 Task: In the Company bain.com, schedule a meeting with title: 'Product Demo and Service Presentation', Select date: '27 September, 2023', select start time: 10:00:AM. Add location in person New York with meeting description: Kindly join this meeting to understand Product Demo and Service Presentation. Add attendees from company's contact and save.. Logged in from softage.1@softage.net
Action: Mouse moved to (82, 51)
Screenshot: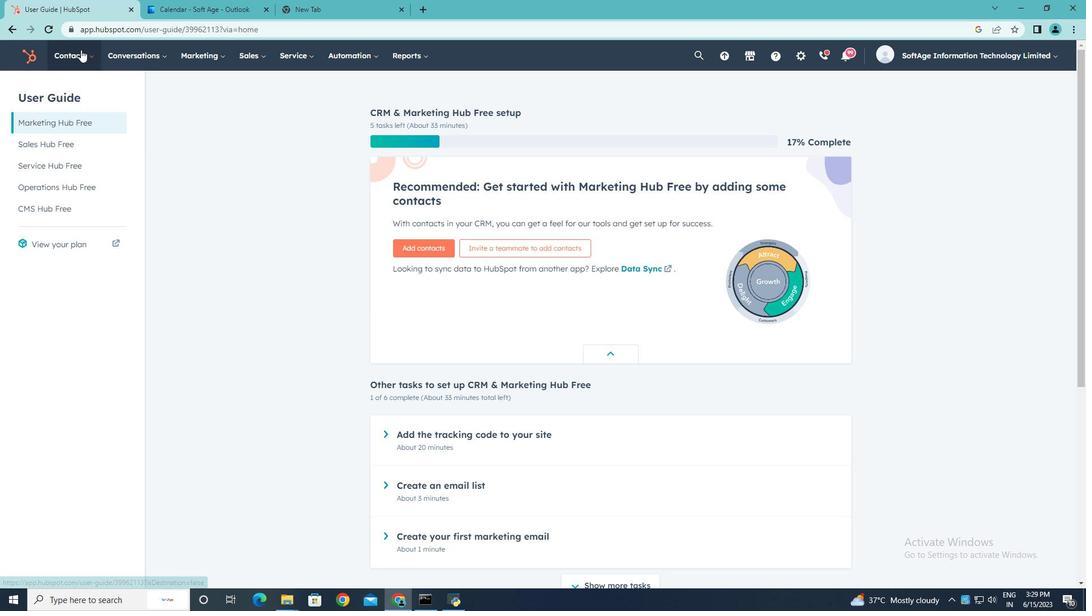 
Action: Mouse pressed left at (82, 51)
Screenshot: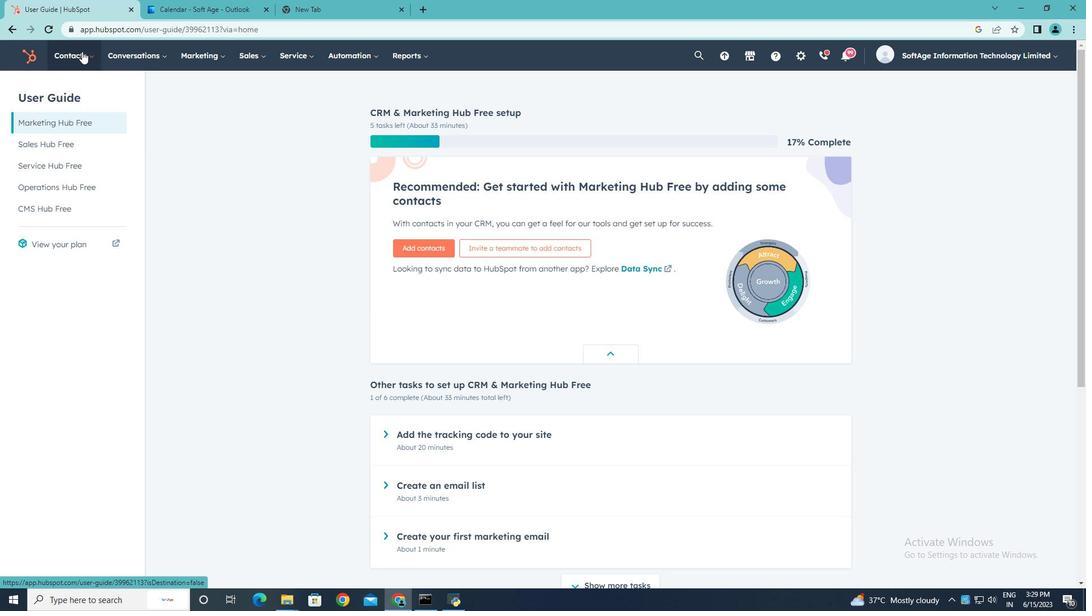 
Action: Mouse moved to (79, 109)
Screenshot: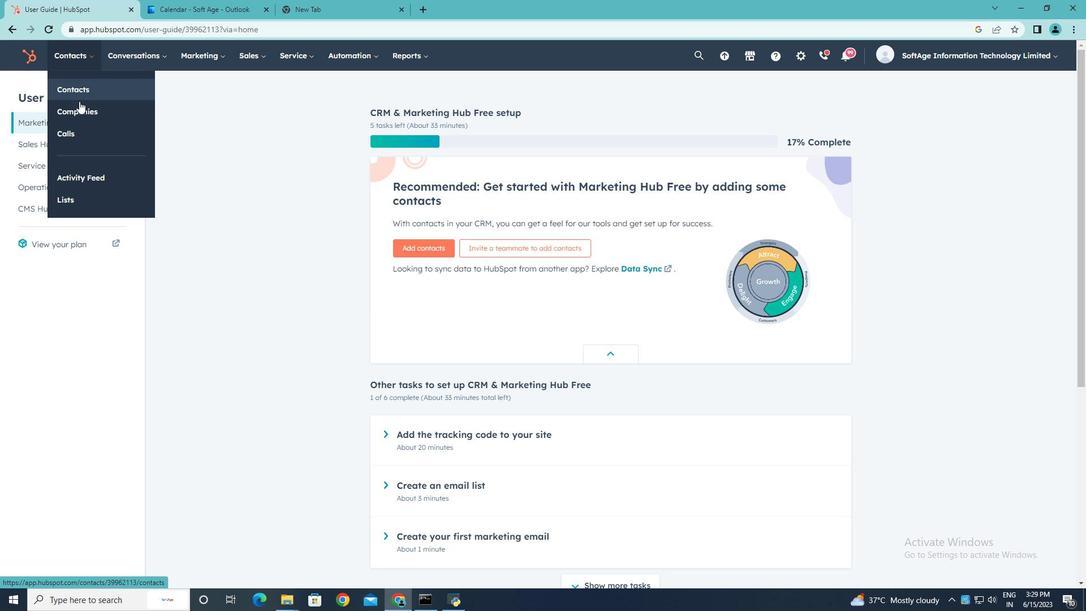 
Action: Mouse pressed left at (79, 109)
Screenshot: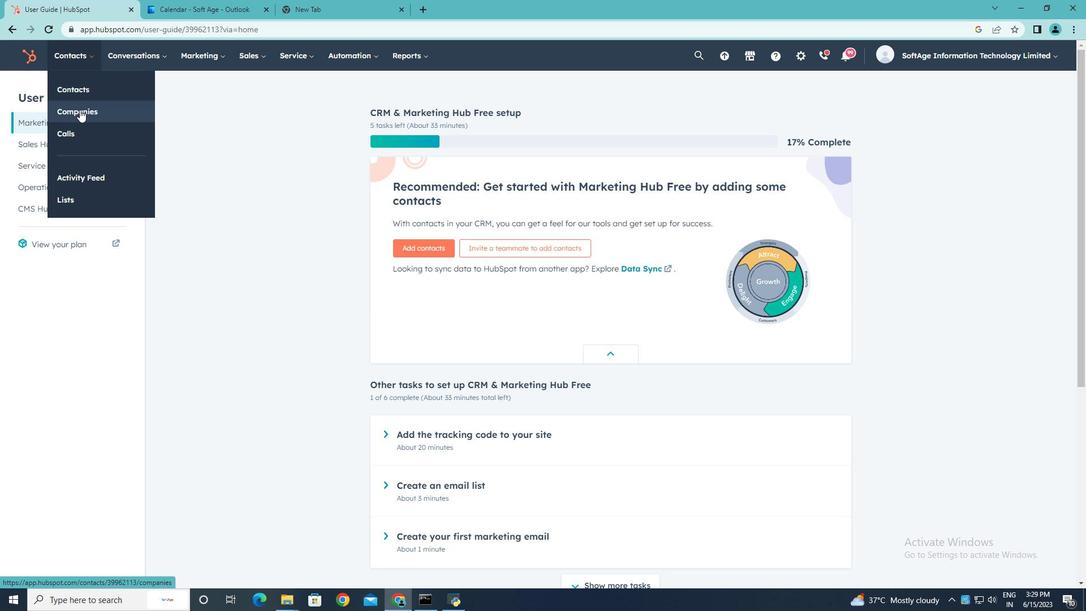 
Action: Mouse moved to (76, 184)
Screenshot: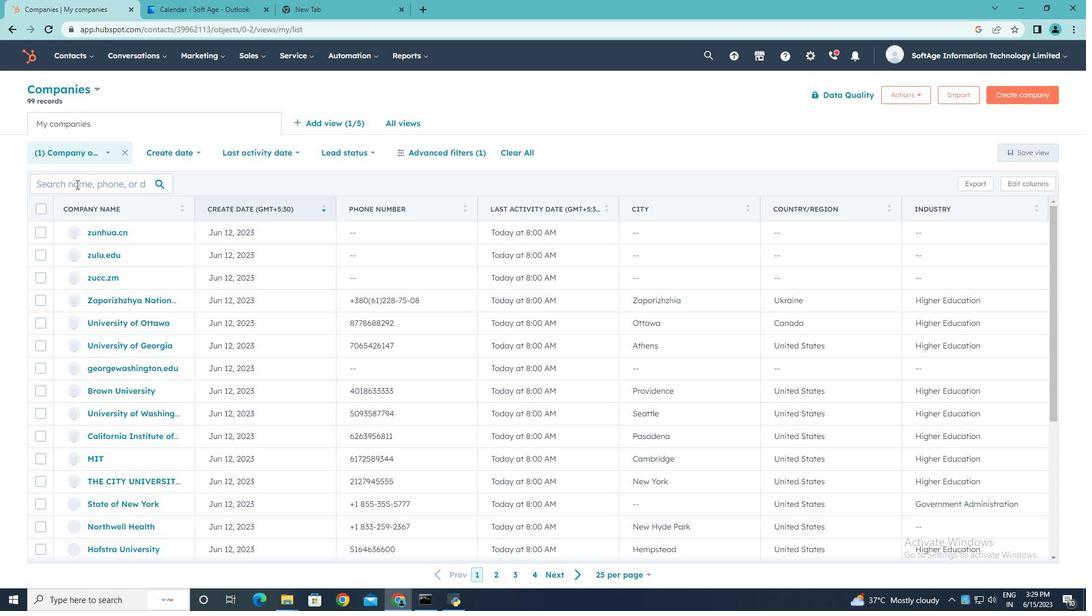 
Action: Mouse pressed left at (76, 184)
Screenshot: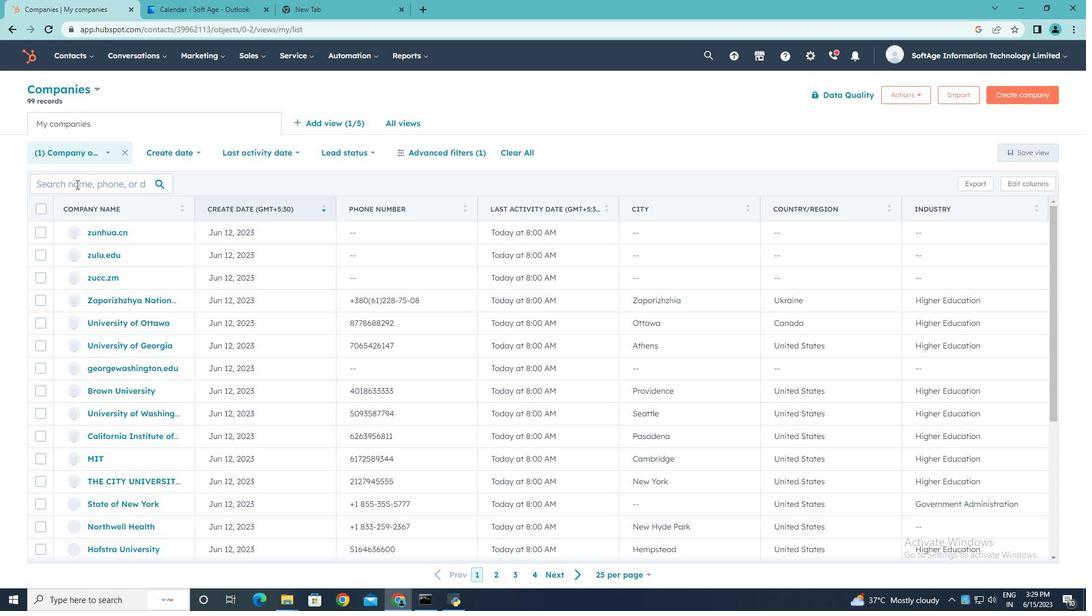 
Action: Key pressed <Key.shift>Bain.com
Screenshot: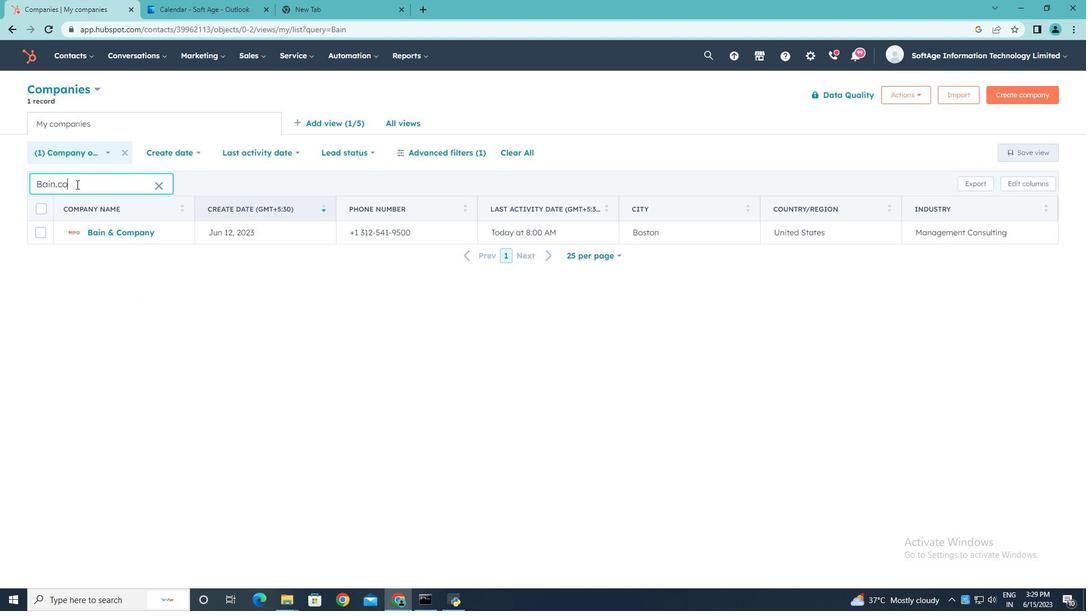 
Action: Mouse moved to (97, 231)
Screenshot: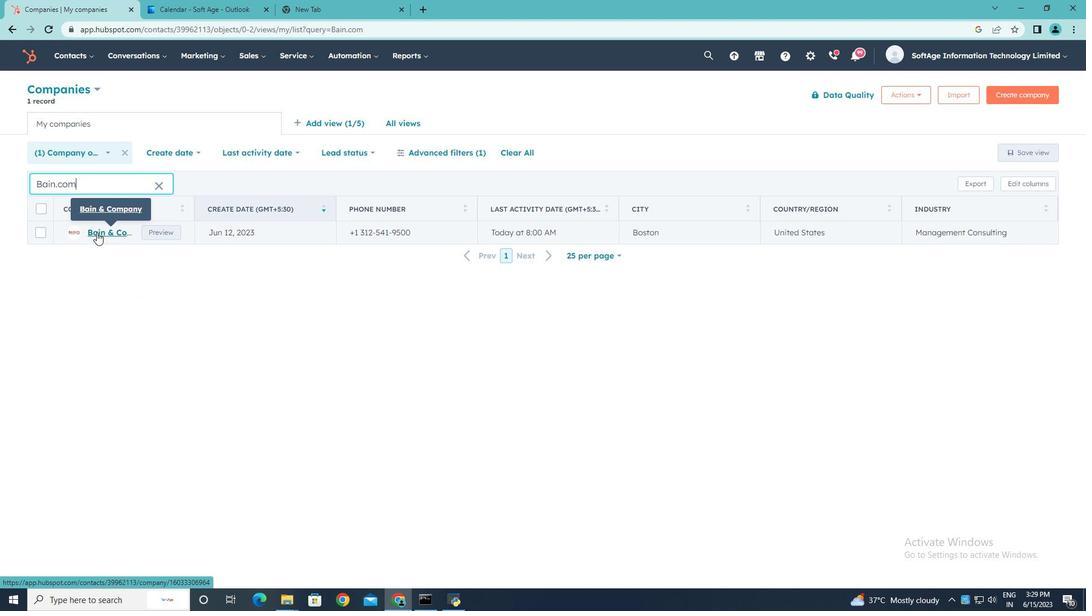 
Action: Mouse pressed left at (97, 231)
Screenshot: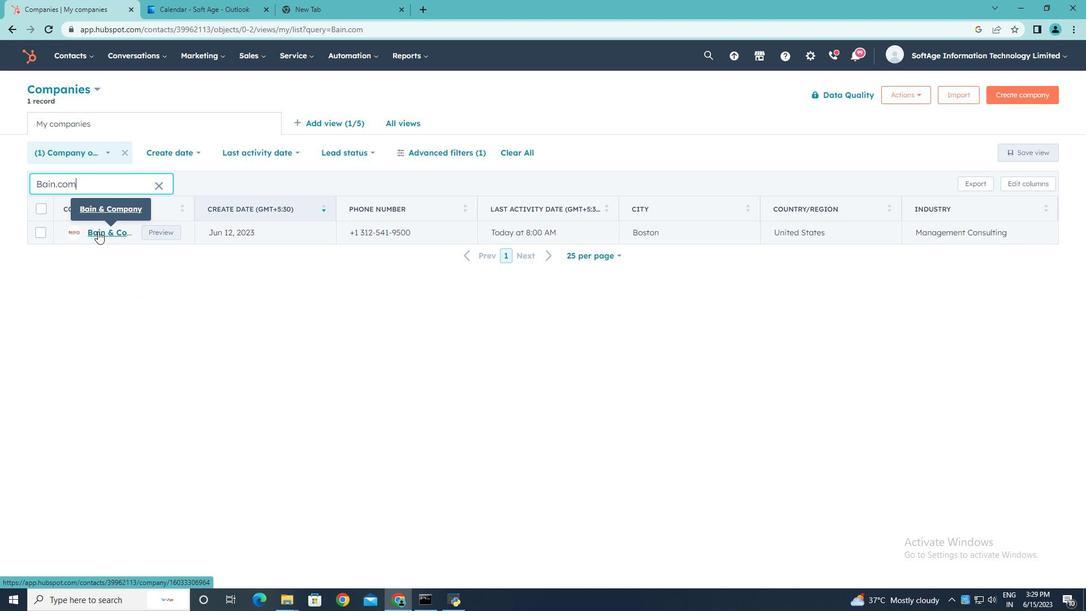 
Action: Mouse moved to (185, 187)
Screenshot: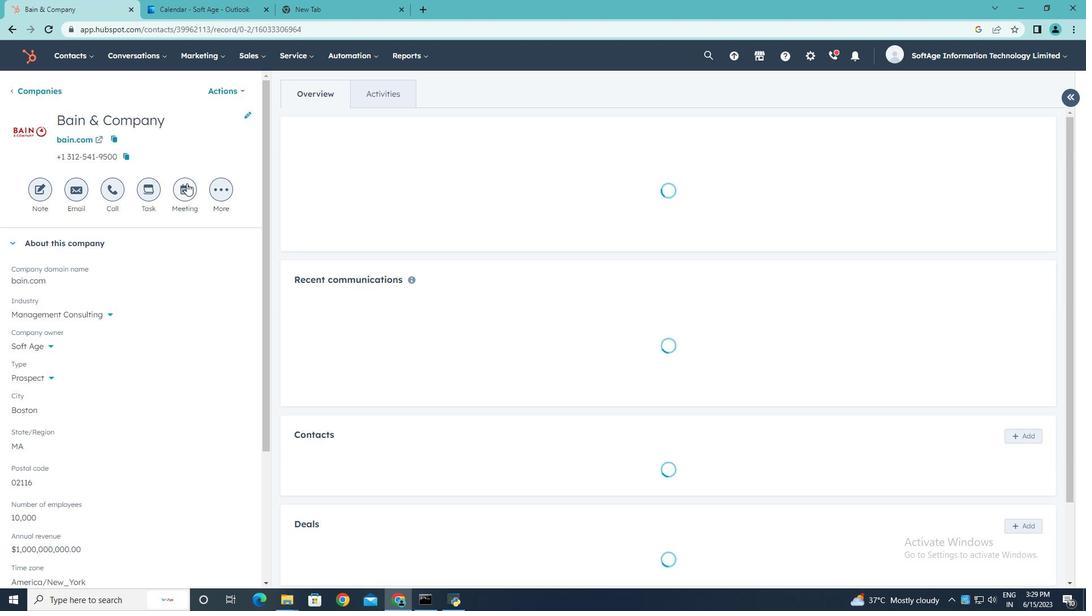 
Action: Mouse pressed left at (185, 187)
Screenshot: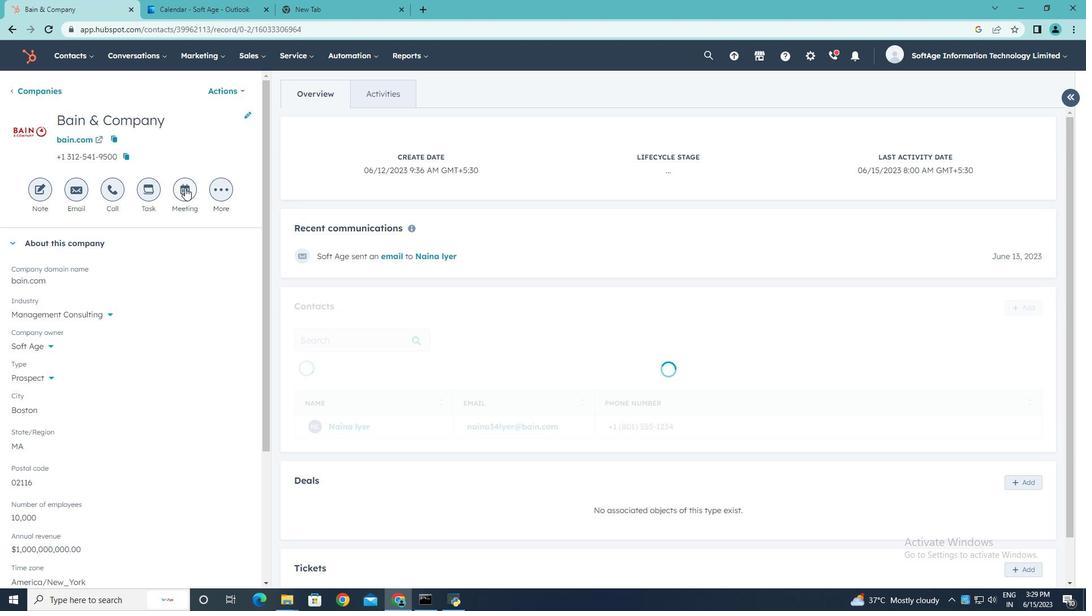 
Action: Key pressed <Key.shift><Key.shift><Key.shift><Key.shift><Key.shift><Key.shift><Key.shift><Key.shift><Key.shift><Key.shift><Key.shift><Key.shift><Key.shift><Key.shift><Key.shift><Key.shift><Key.shift><Key.shift><Key.shift><Key.shift><Key.shift><Key.shift><Key.shift><Key.shift><Key.shift><Key.shift><Key.shift><Key.shift><Key.shift><Key.shift><Key.shift><Key.shift><Key.shift><Key.shift><Key.shift><Key.shift><Key.shift><Key.shift><Key.shift>Product<Key.space><Key.shift><Key.shift><Key.shift>Demo<Key.space>ansd<Key.backspace><Key.backspace>d<Key.space><Key.shift>Service<Key.space><Key.shift>Presentation.
Screenshot: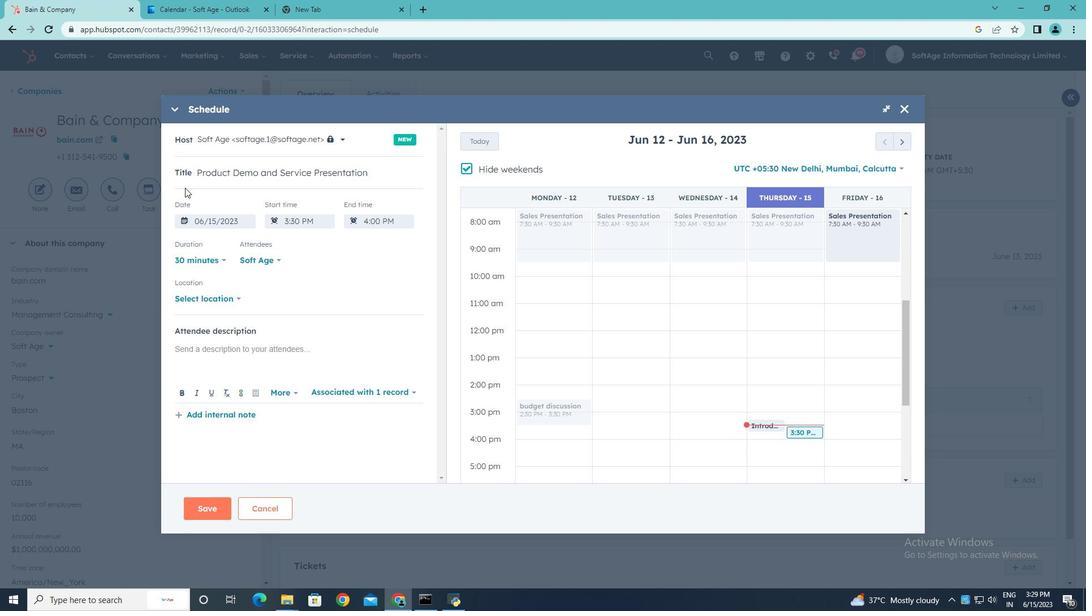 
Action: Mouse moved to (466, 168)
Screenshot: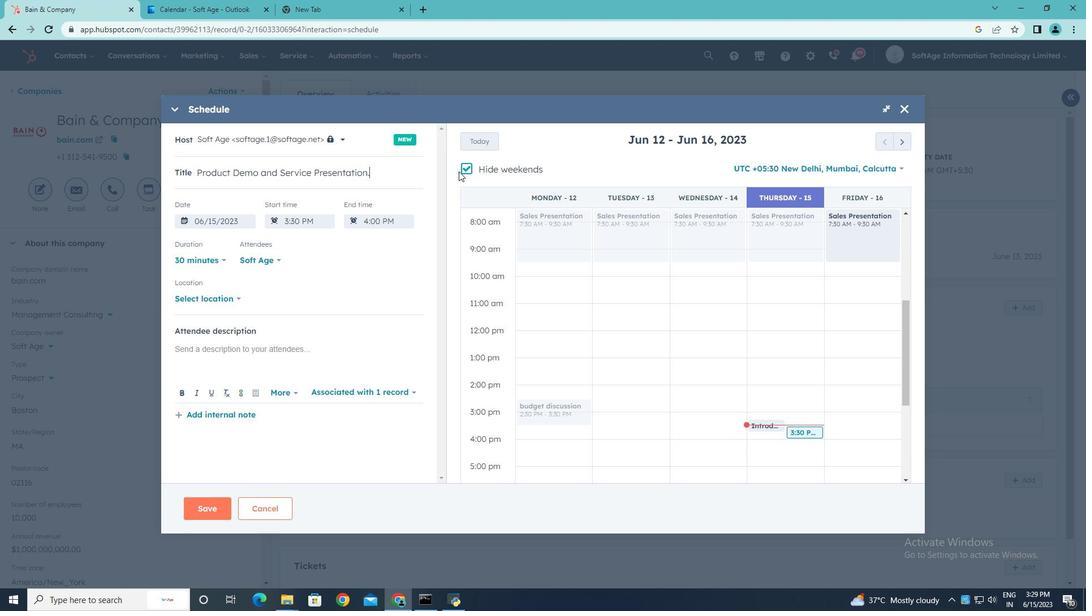 
Action: Mouse pressed left at (466, 168)
Screenshot: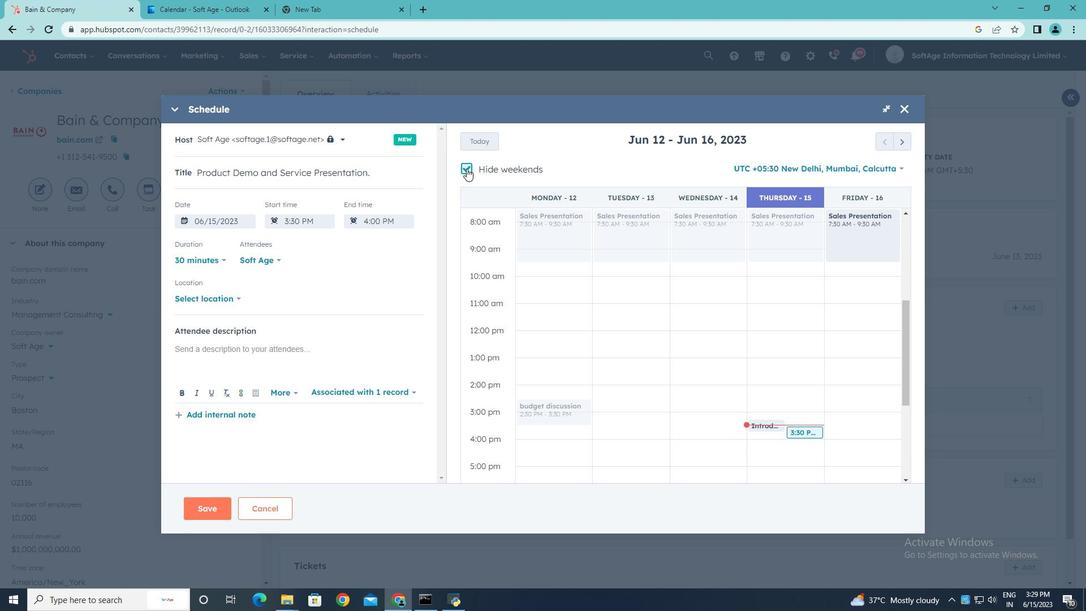 
Action: Mouse moved to (905, 143)
Screenshot: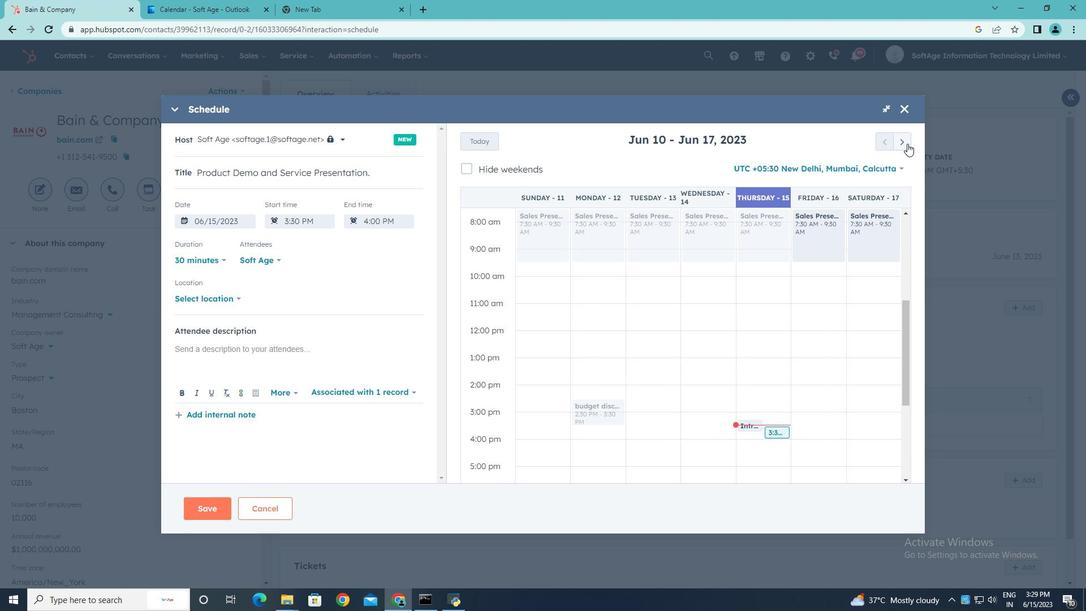 
Action: Mouse pressed left at (905, 143)
Screenshot: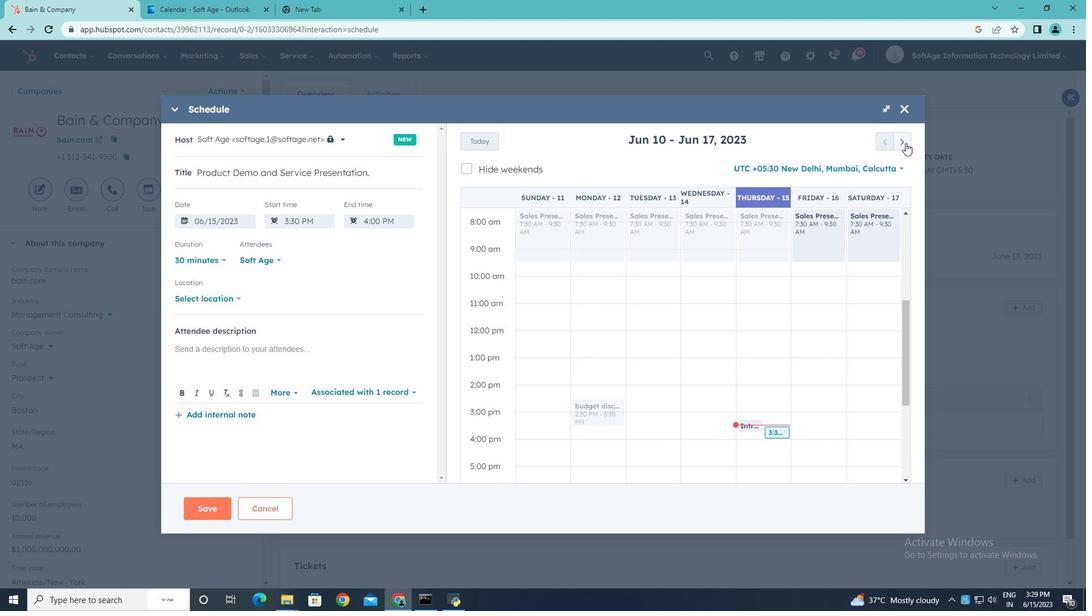
Action: Mouse pressed left at (905, 143)
Screenshot: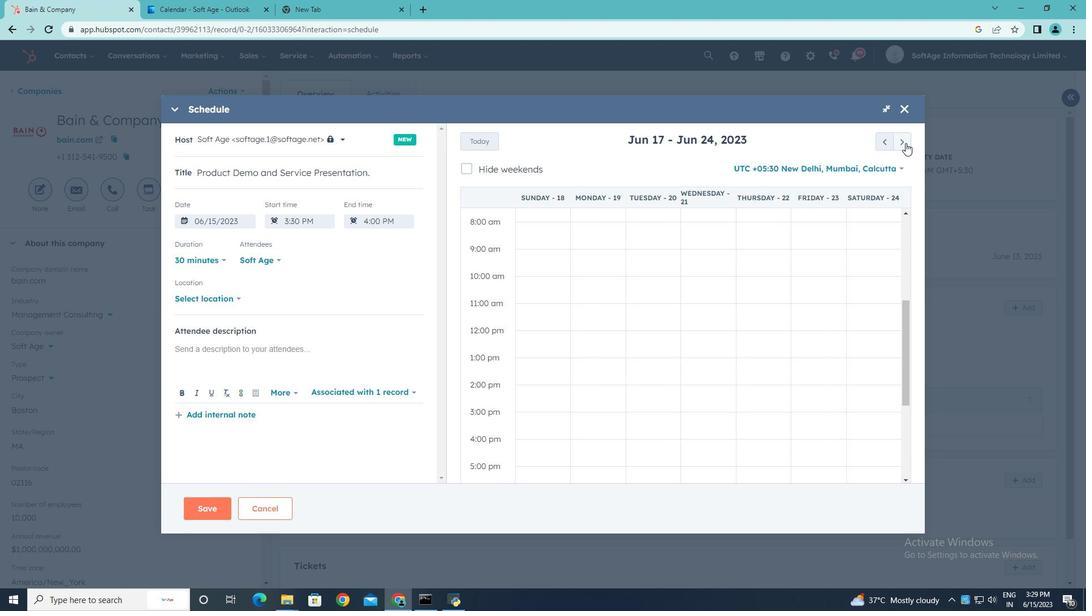 
Action: Mouse pressed left at (905, 143)
Screenshot: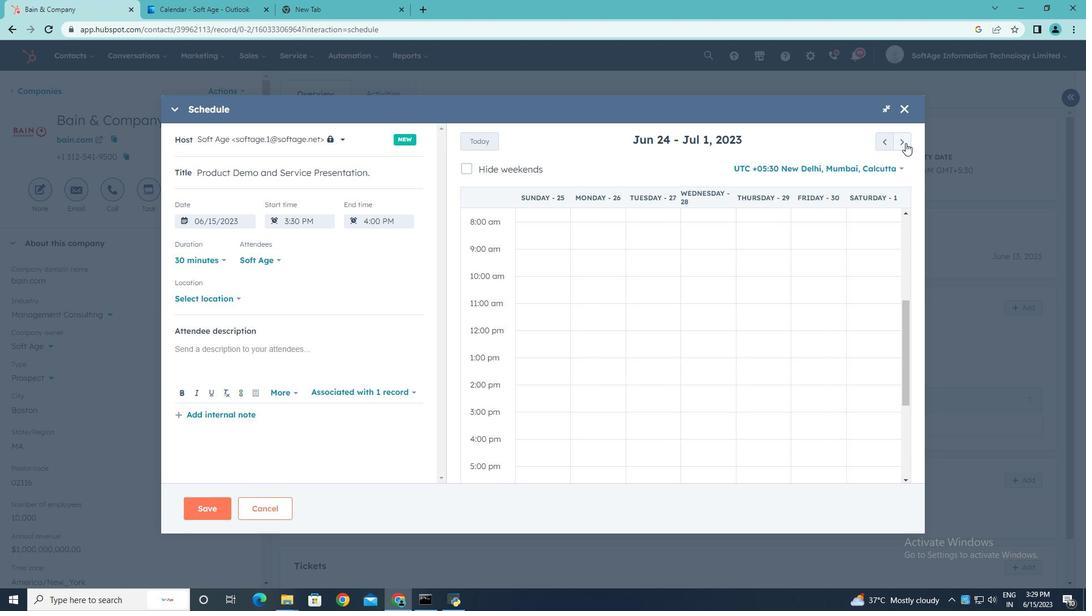 
Action: Mouse pressed left at (905, 143)
Screenshot: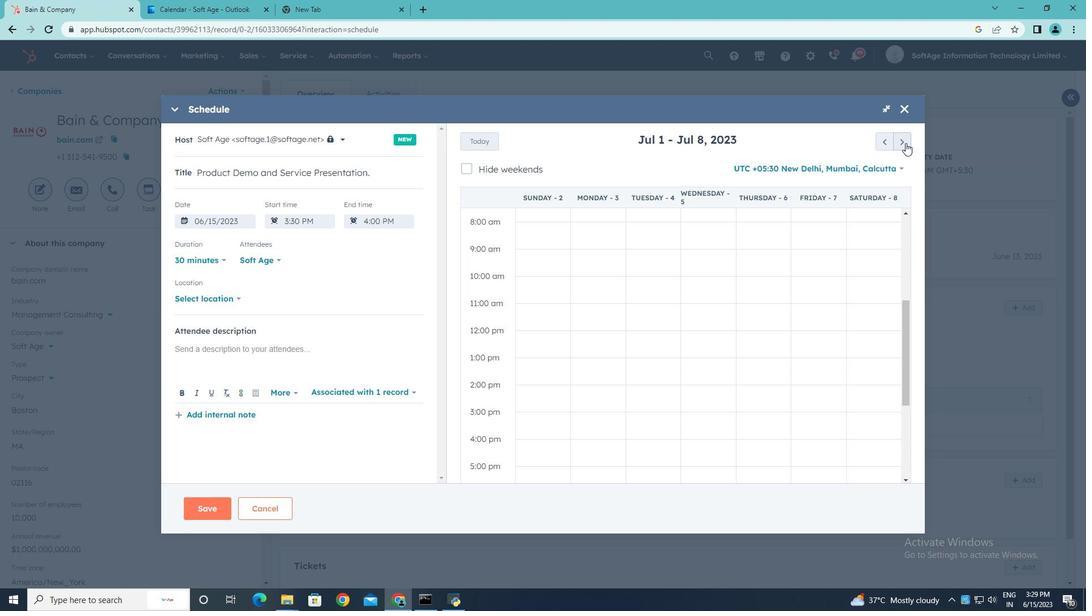 
Action: Mouse pressed left at (905, 143)
Screenshot: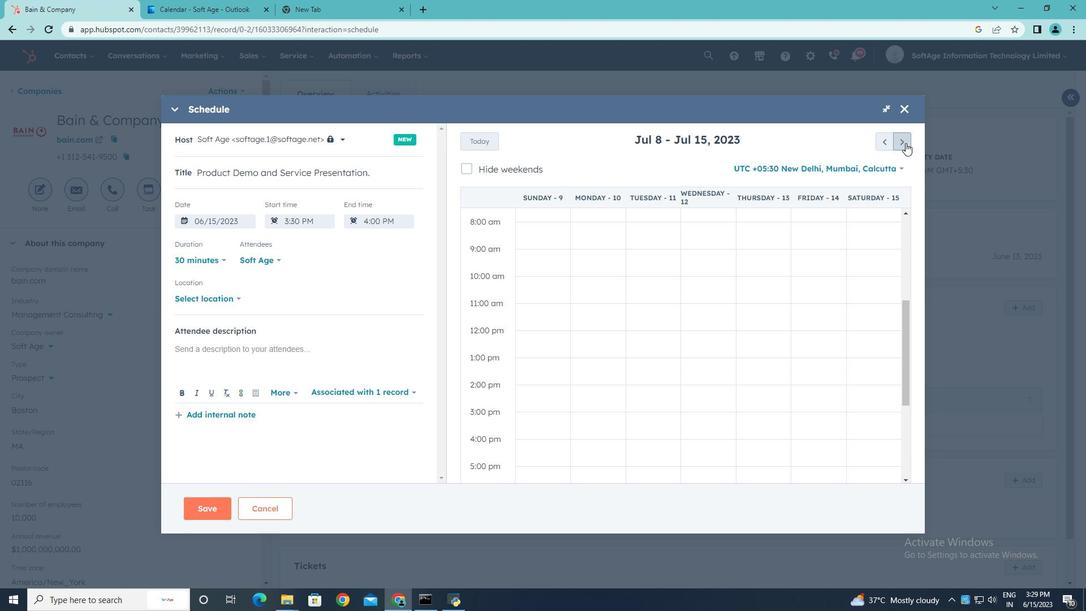 
Action: Mouse pressed left at (905, 143)
Screenshot: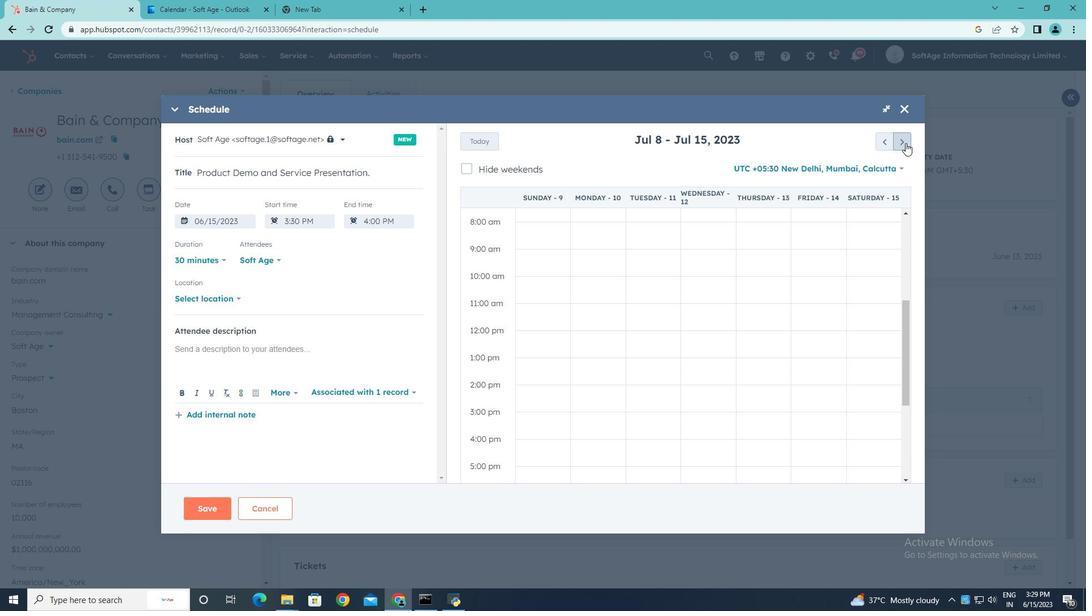 
Action: Mouse pressed left at (905, 143)
Screenshot: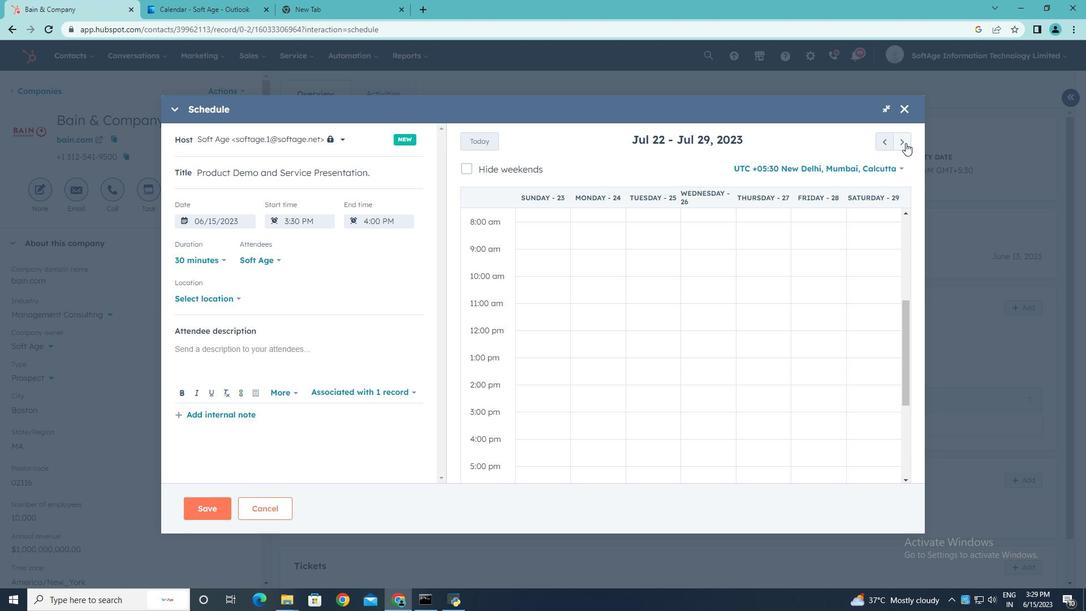 
Action: Mouse pressed left at (905, 143)
Screenshot: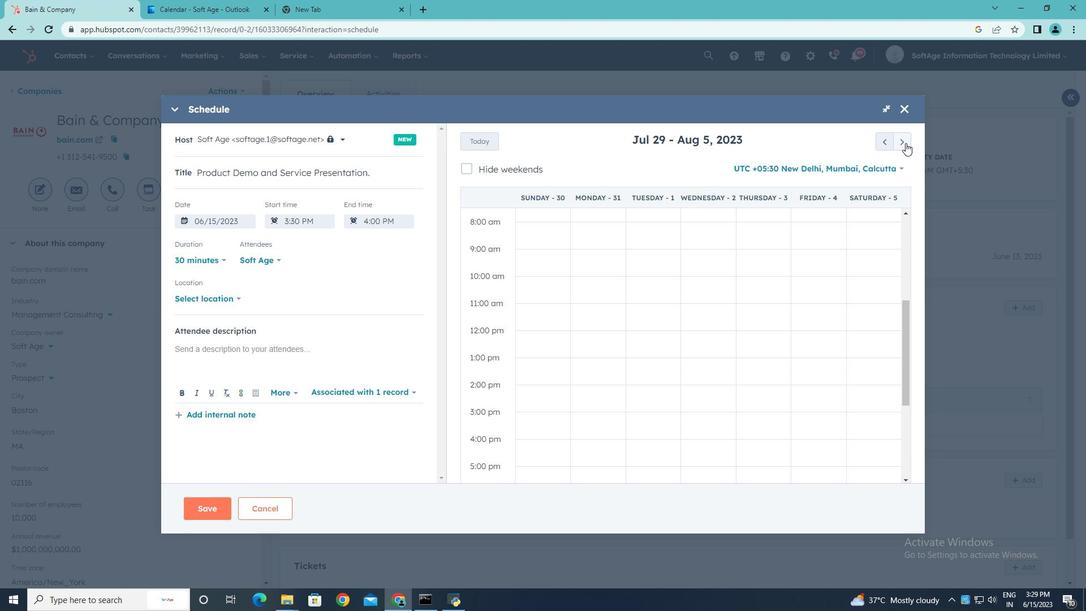 
Action: Mouse pressed left at (905, 143)
Screenshot: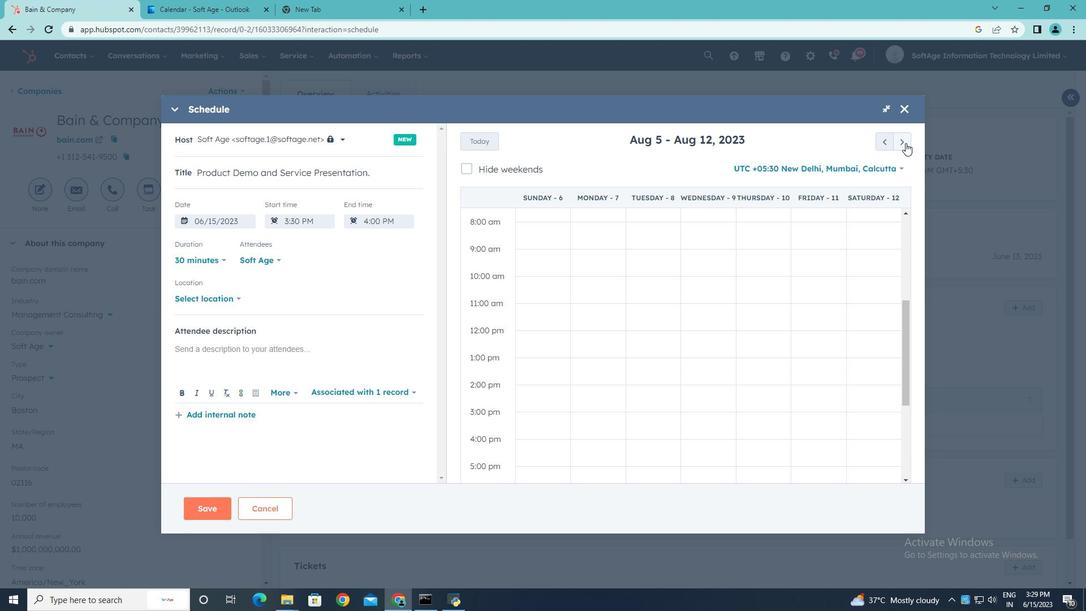 
Action: Mouse pressed left at (905, 143)
Screenshot: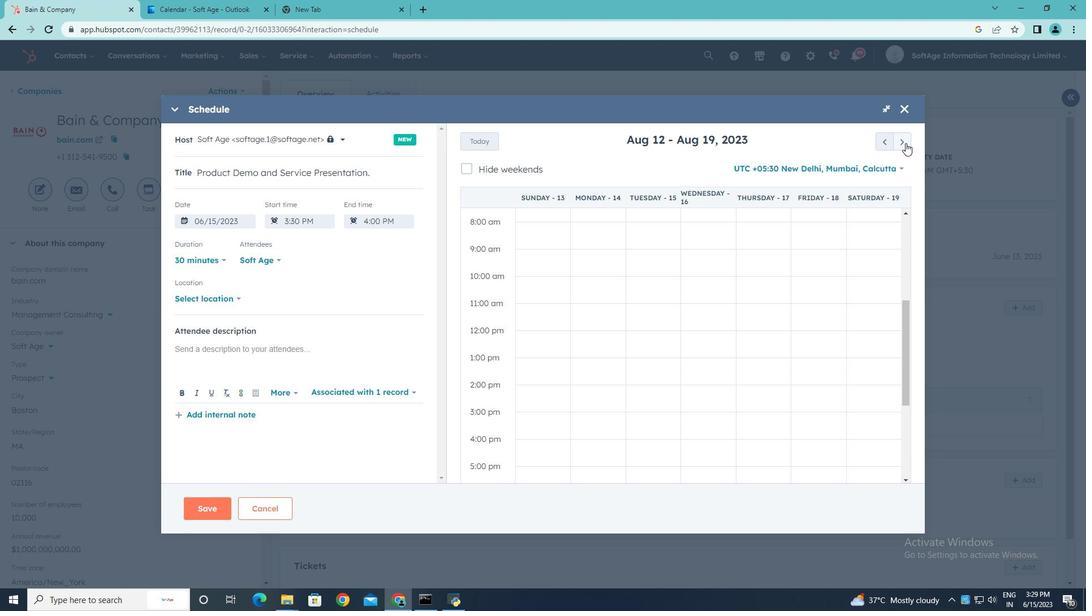 
Action: Mouse pressed left at (905, 143)
Screenshot: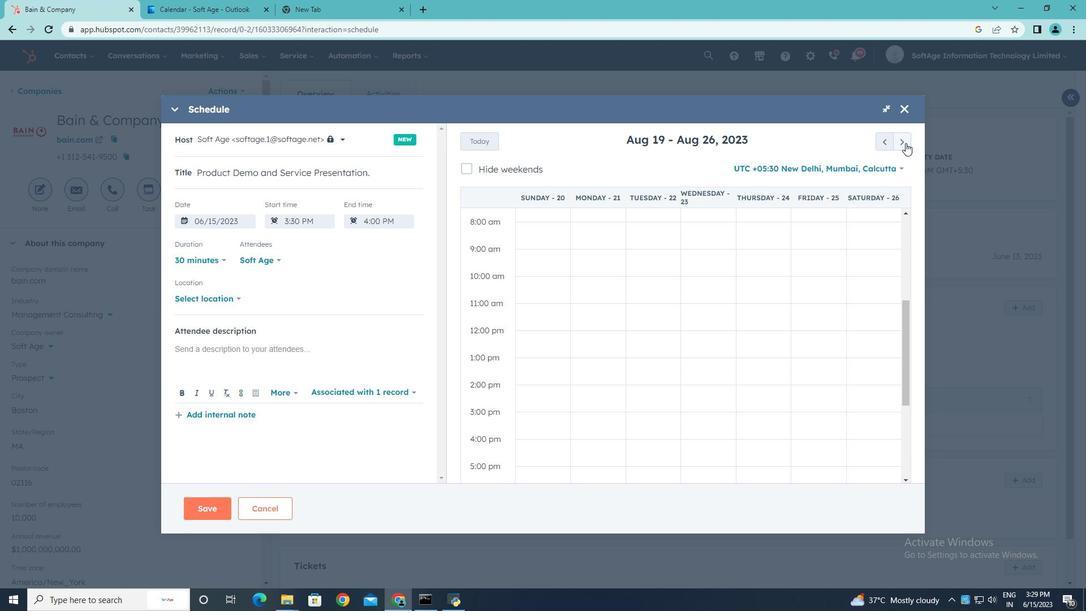 
Action: Mouse pressed left at (905, 143)
Screenshot: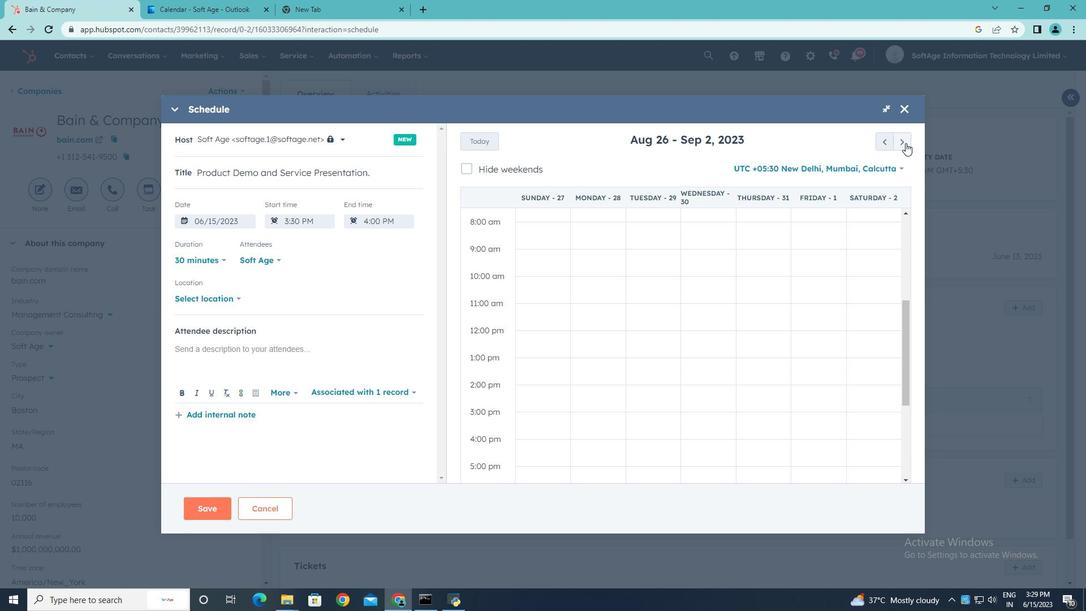 
Action: Mouse pressed left at (905, 143)
Screenshot: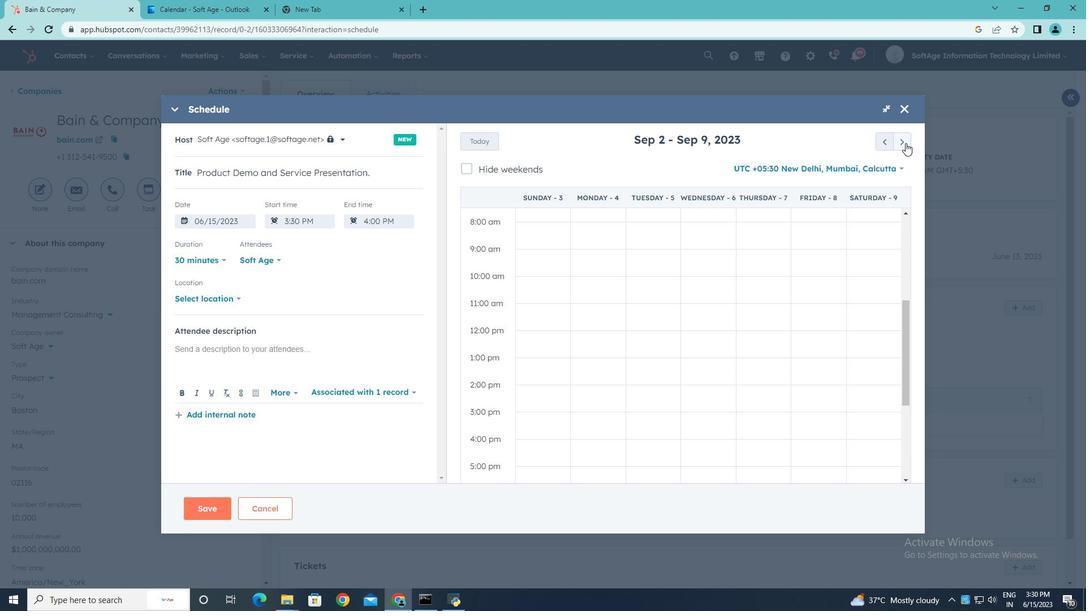 
Action: Mouse pressed left at (905, 143)
Screenshot: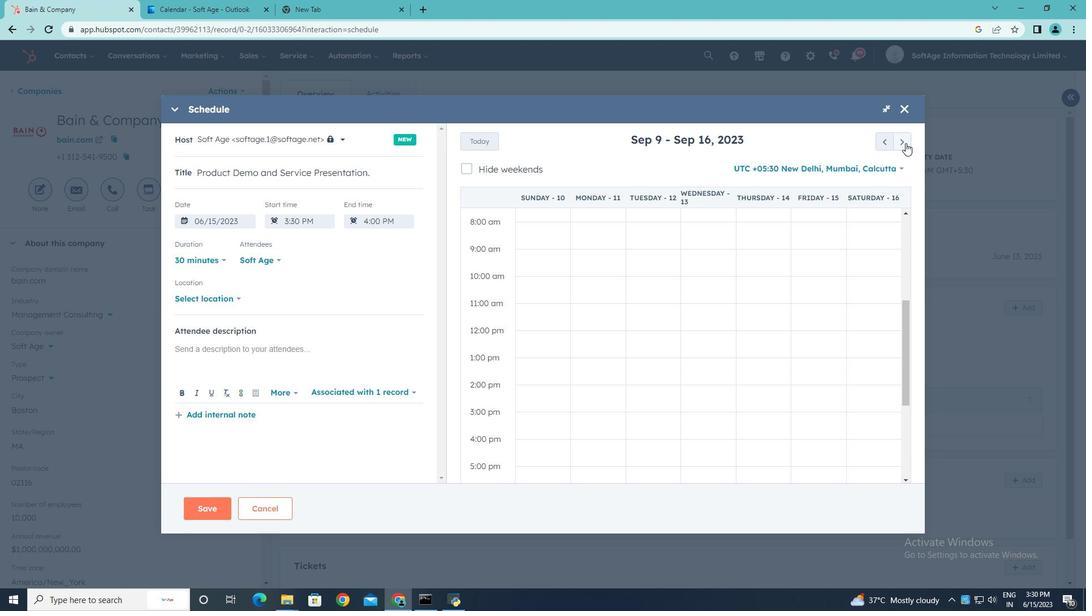 
Action: Mouse pressed left at (905, 143)
Screenshot: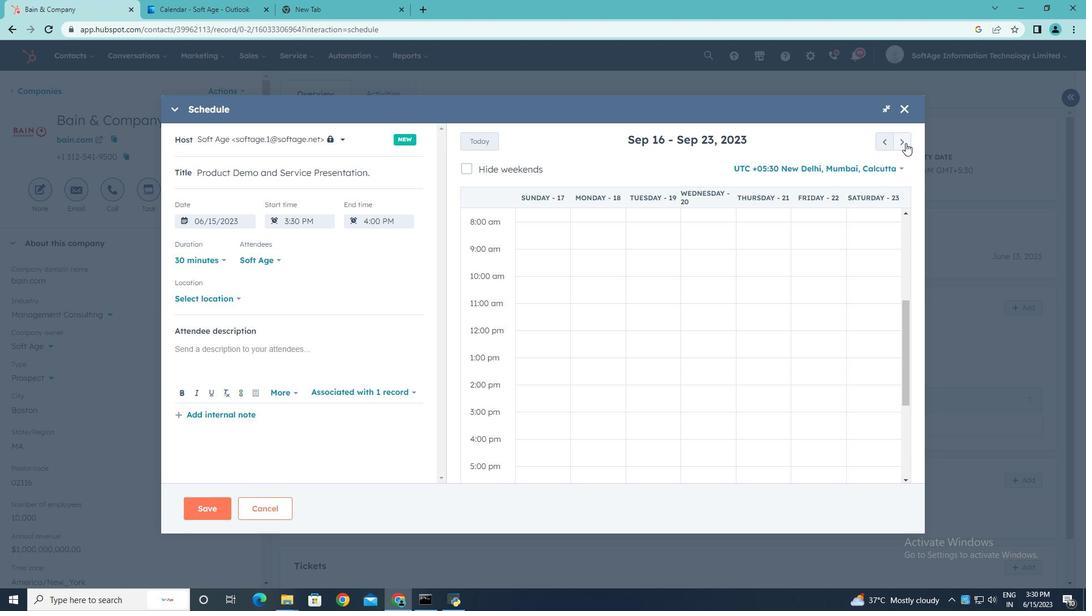 
Action: Mouse moved to (692, 279)
Screenshot: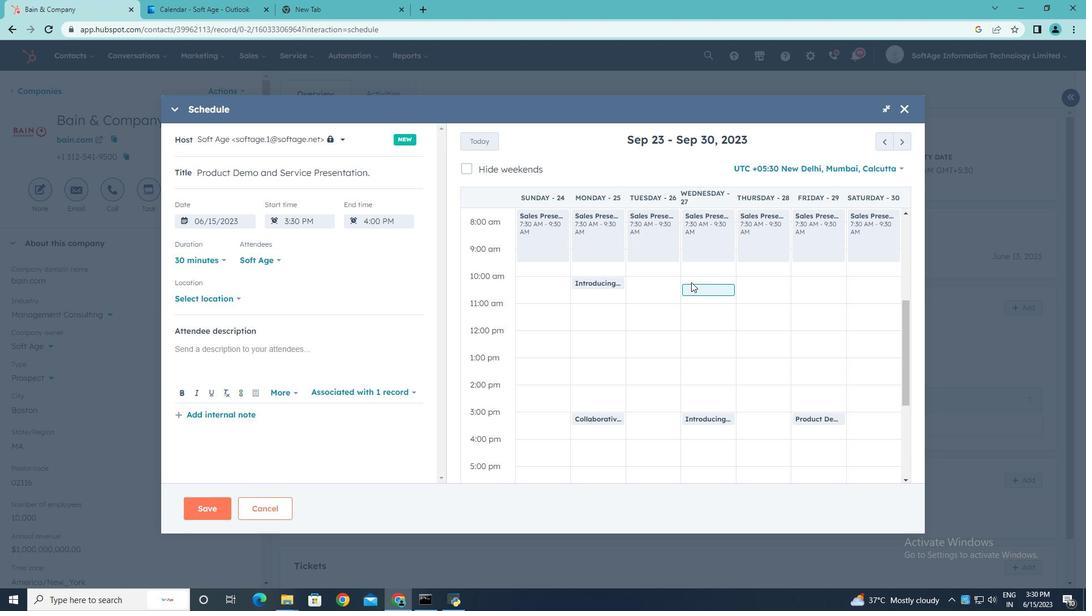 
Action: Mouse pressed left at (692, 279)
Screenshot: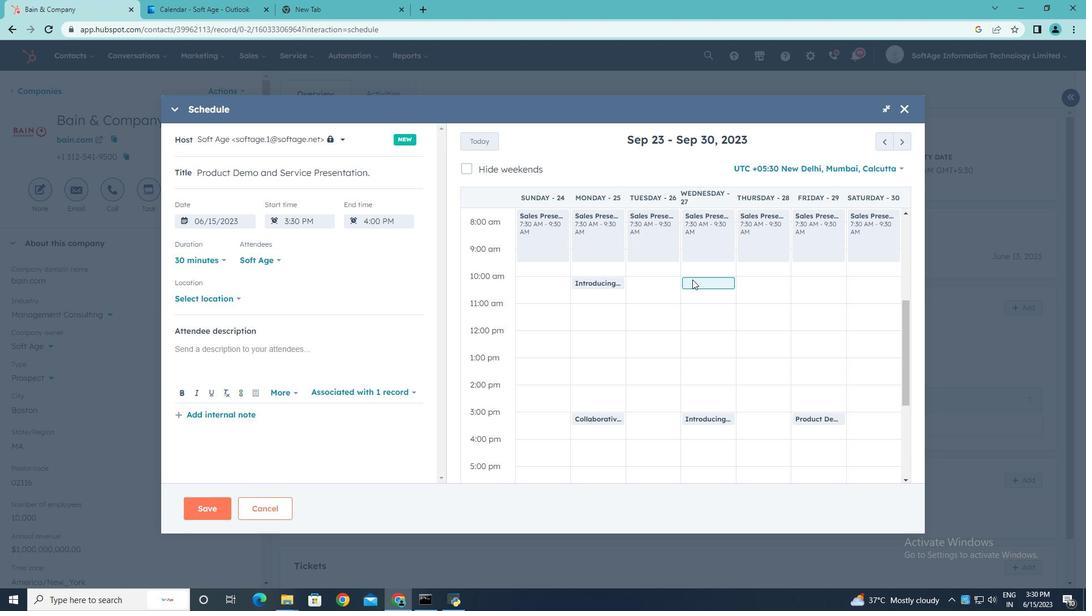 
Action: Mouse moved to (241, 298)
Screenshot: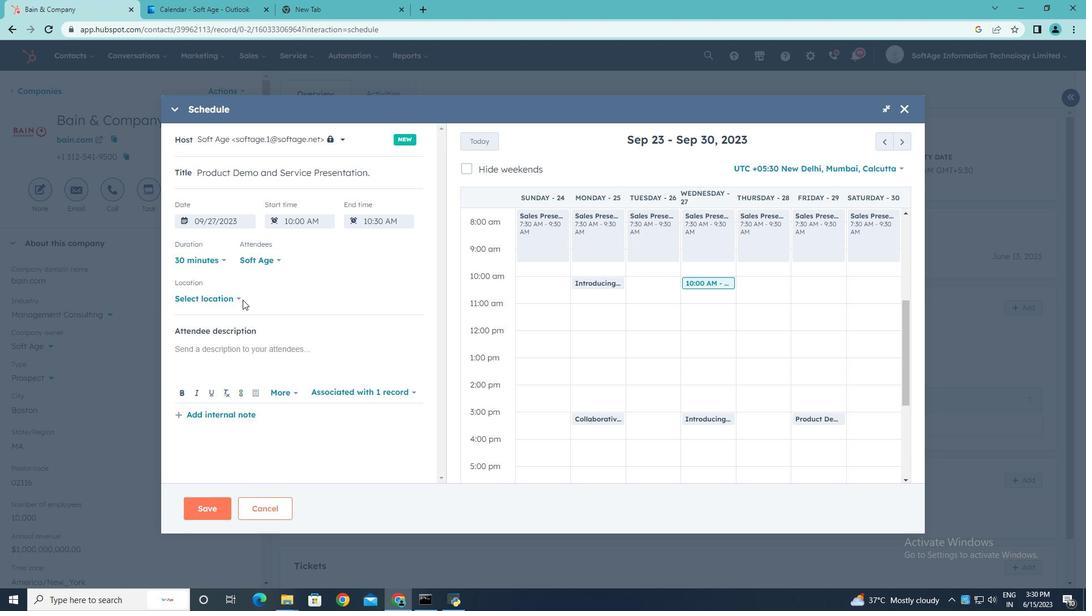 
Action: Mouse pressed left at (241, 298)
Screenshot: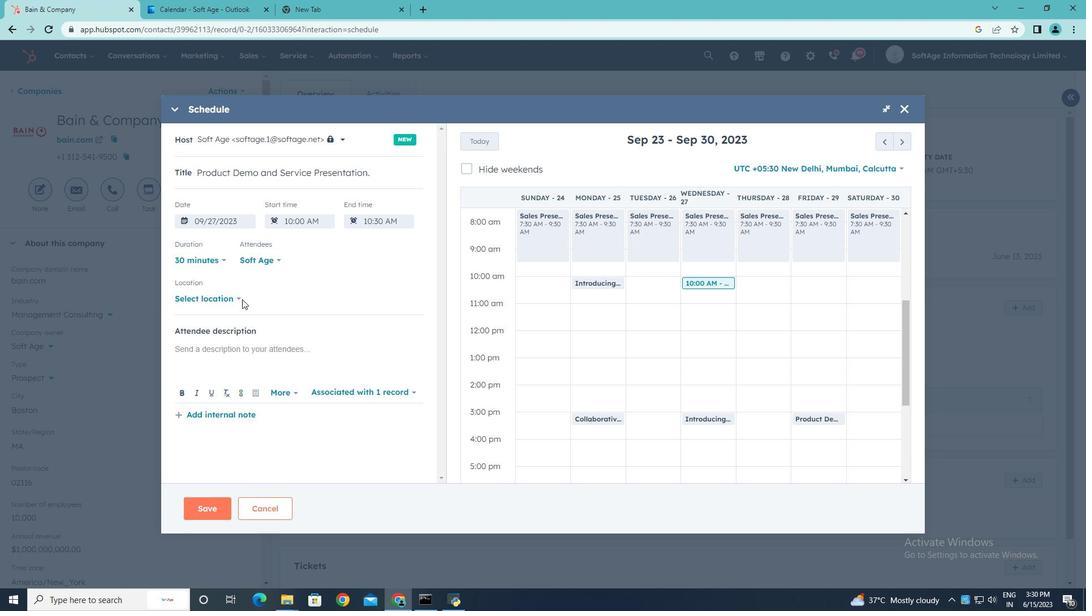 
Action: Mouse moved to (277, 294)
Screenshot: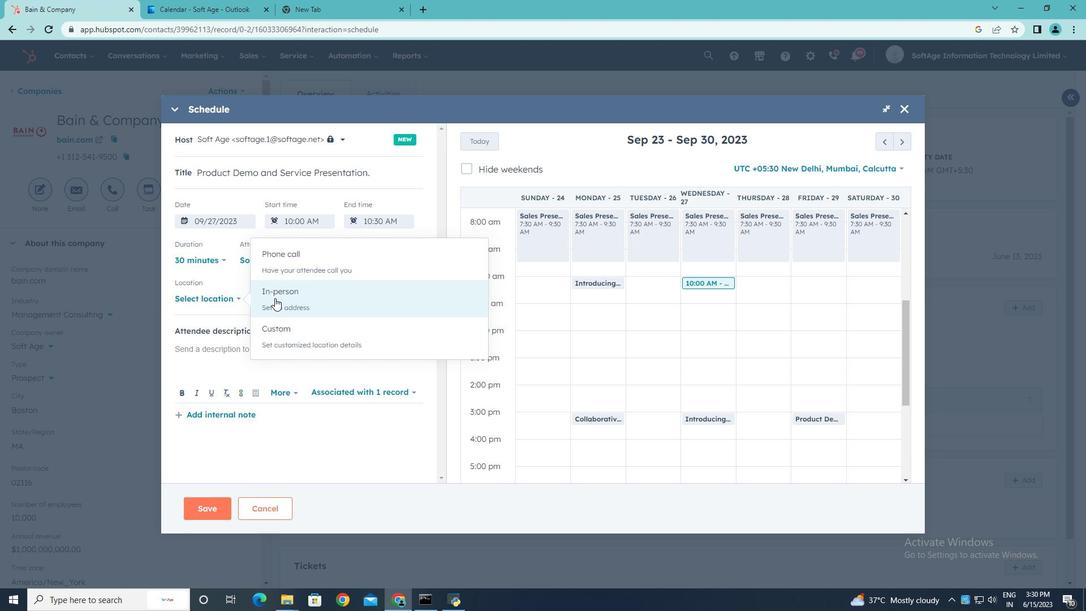 
Action: Mouse pressed left at (277, 294)
Screenshot: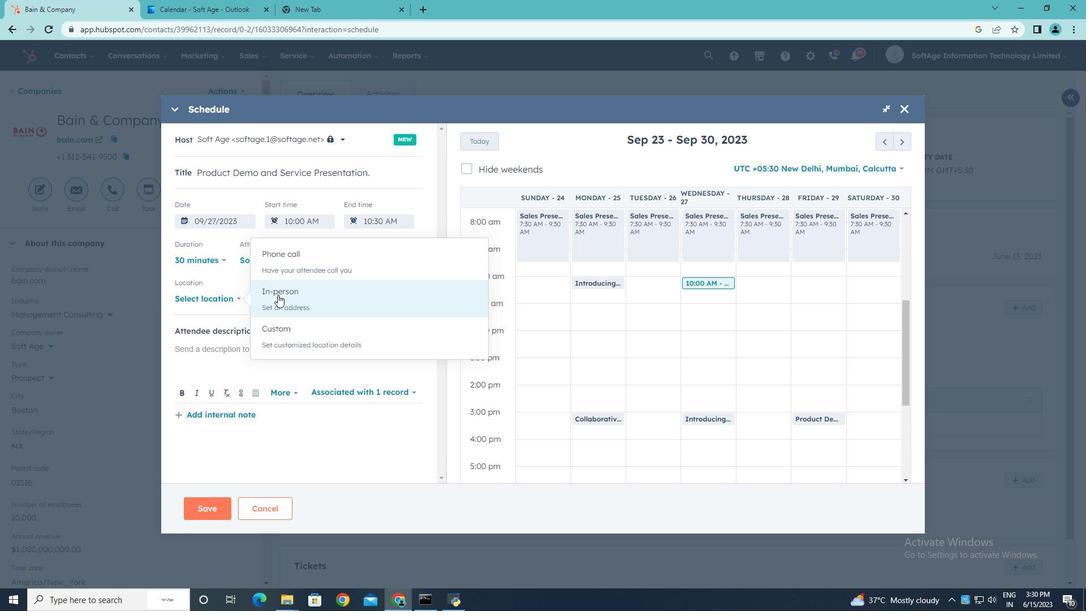 
Action: Mouse pressed left at (277, 294)
Screenshot: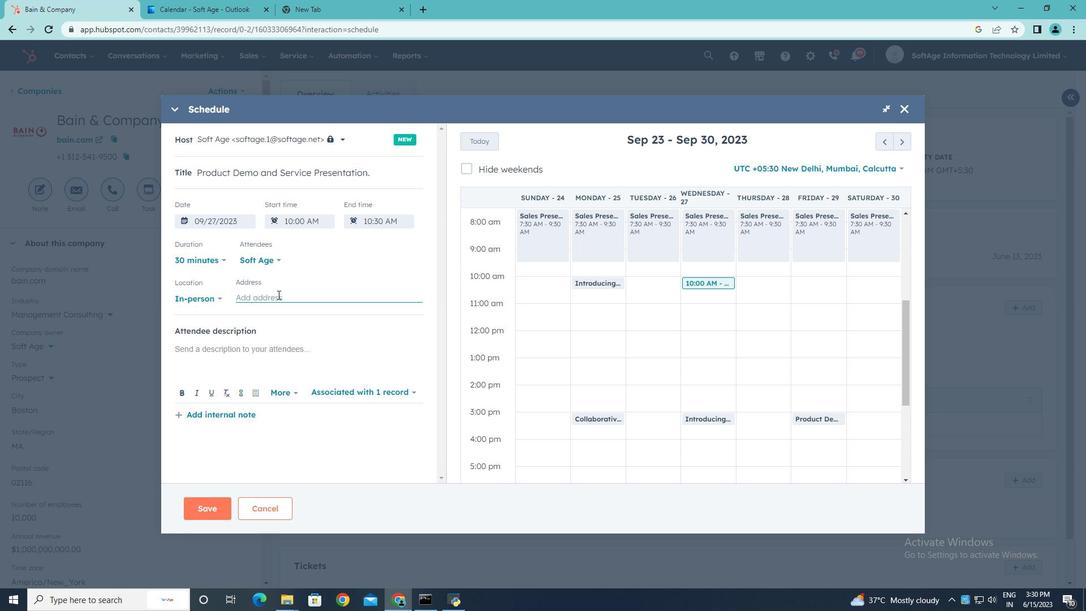 
Action: Key pressed <Key.shift>New<Key.space><Key.shift>York
Screenshot: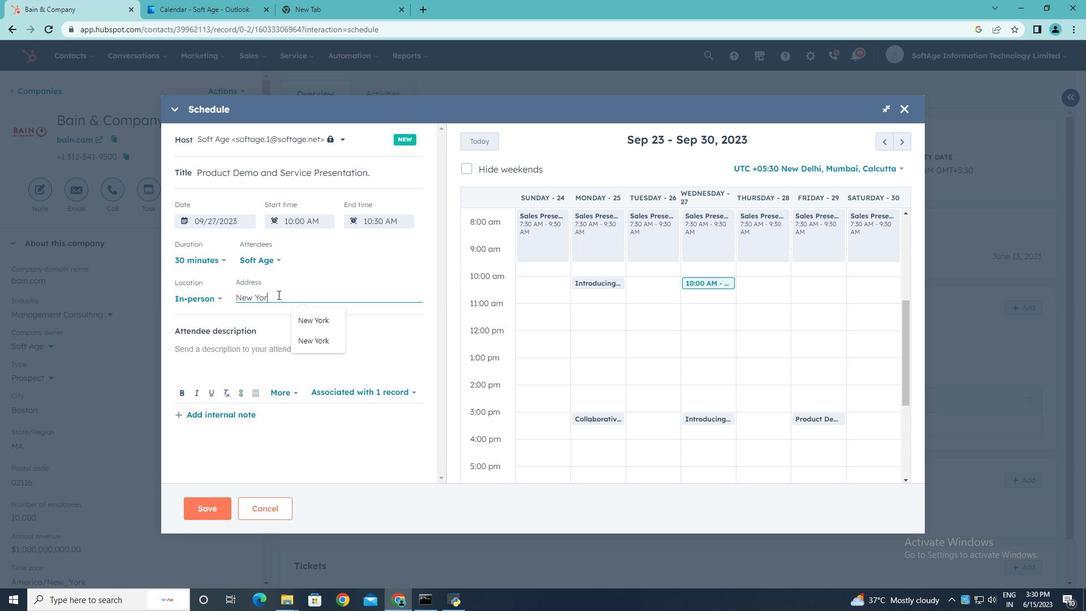 
Action: Mouse moved to (225, 352)
Screenshot: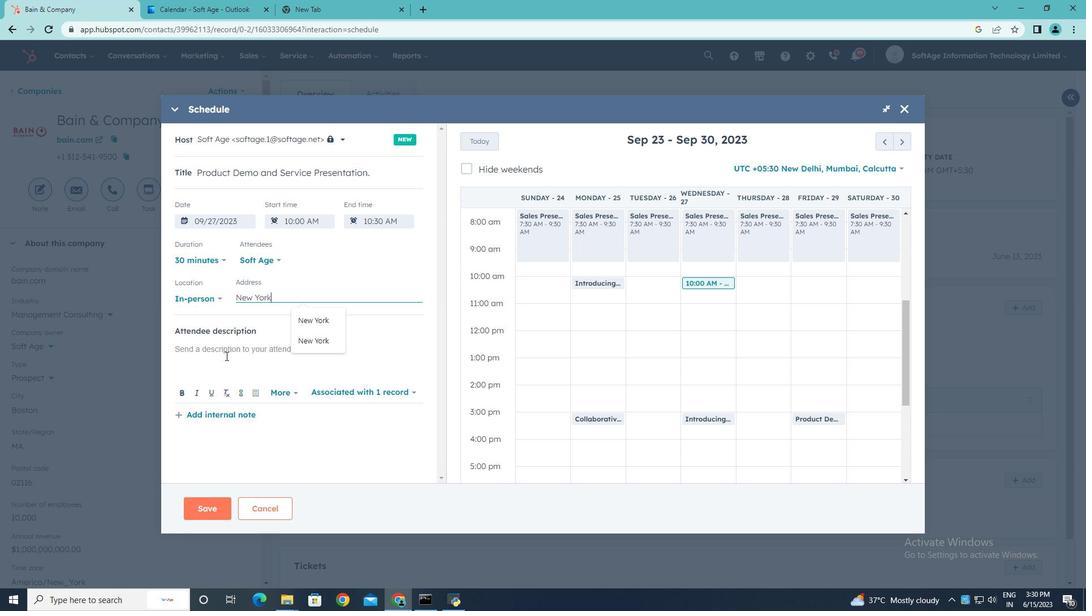 
Action: Mouse pressed left at (225, 352)
Screenshot: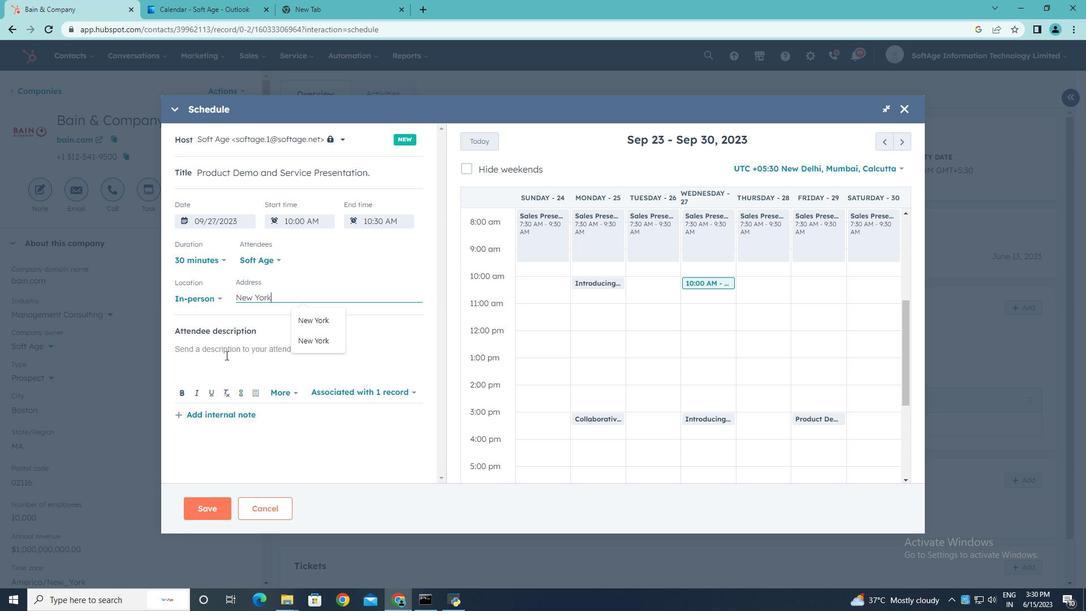 
Action: Key pressed <Key.shift>Kindly<Key.space>join<Key.space>this<Key.space>meeting<Key.space>to<Key.space><Key.shift>understand<Key.space><Key.shift>Product<Key.space><Key.shift>Demo<Key.space>and<Key.space><Key.shift>Service<Key.space><Key.shift>Presentation.
Screenshot: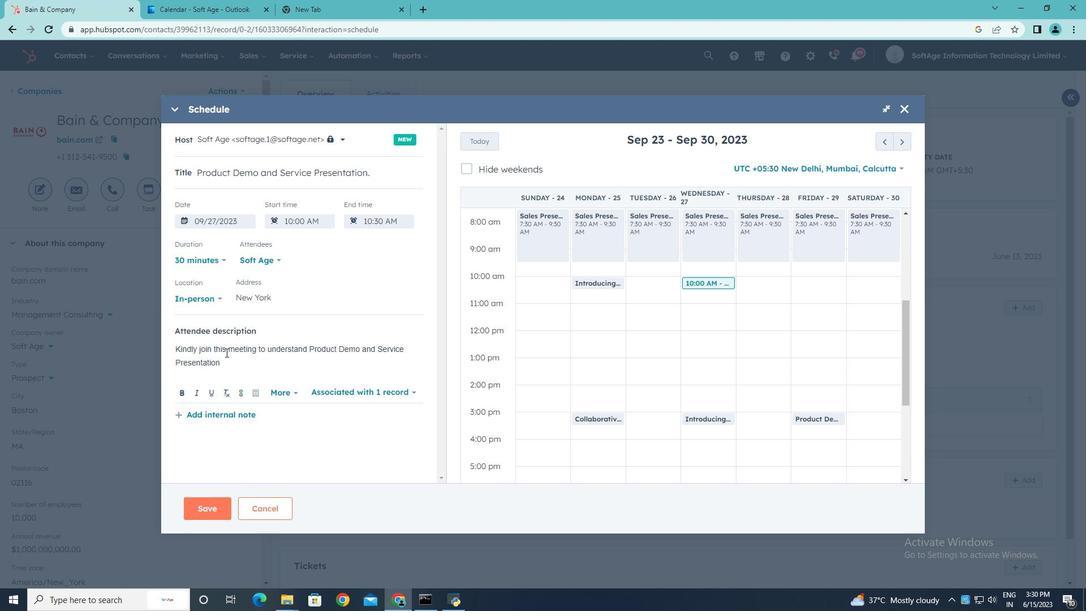 
Action: Mouse moved to (279, 260)
Screenshot: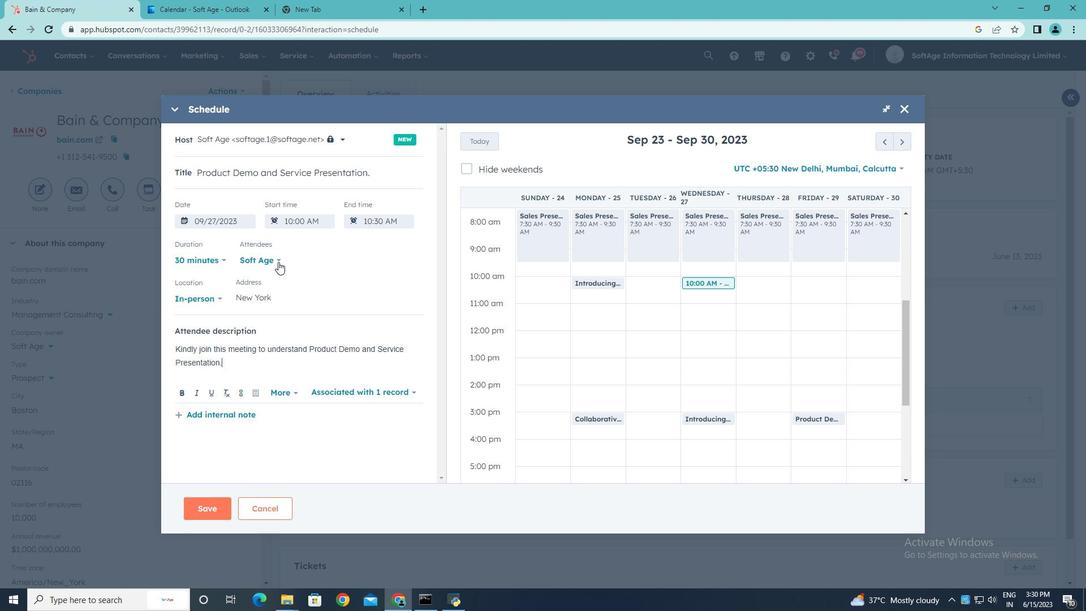 
Action: Mouse pressed left at (279, 260)
Screenshot: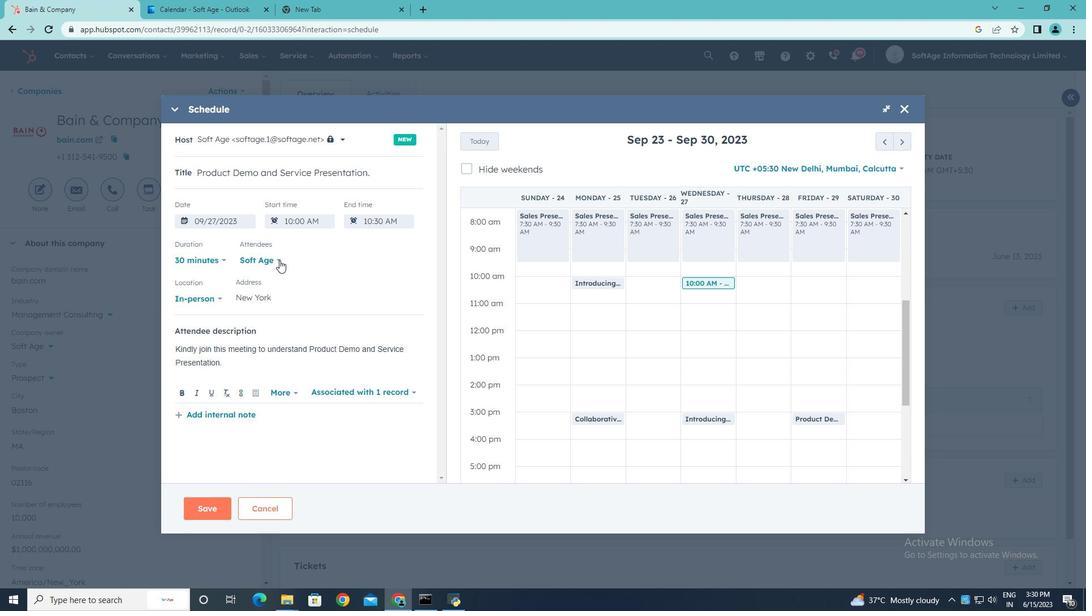 
Action: Mouse moved to (206, 404)
Screenshot: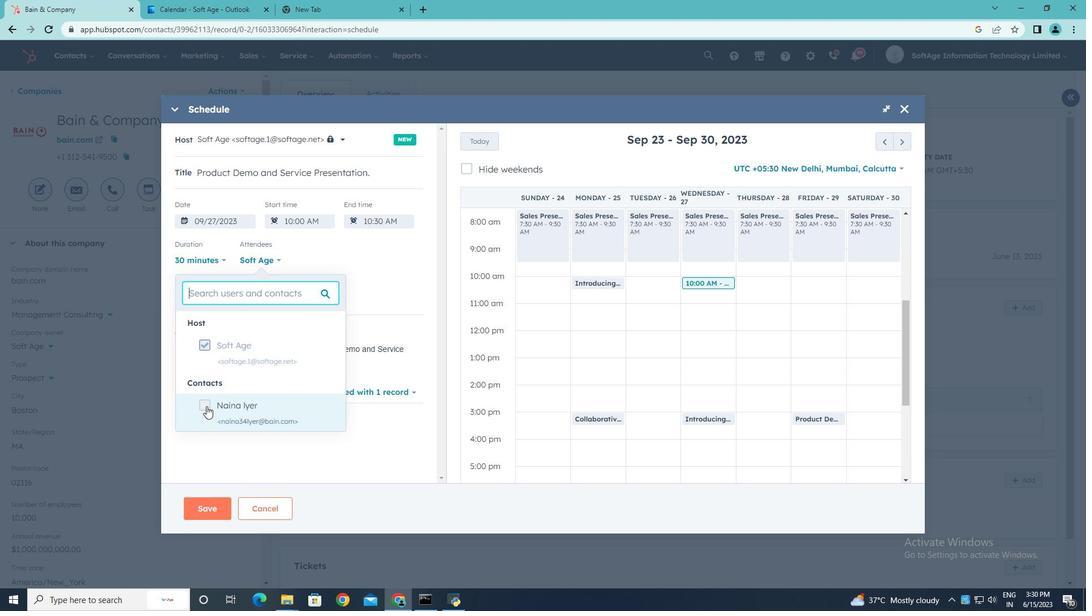 
Action: Mouse pressed left at (206, 404)
Screenshot: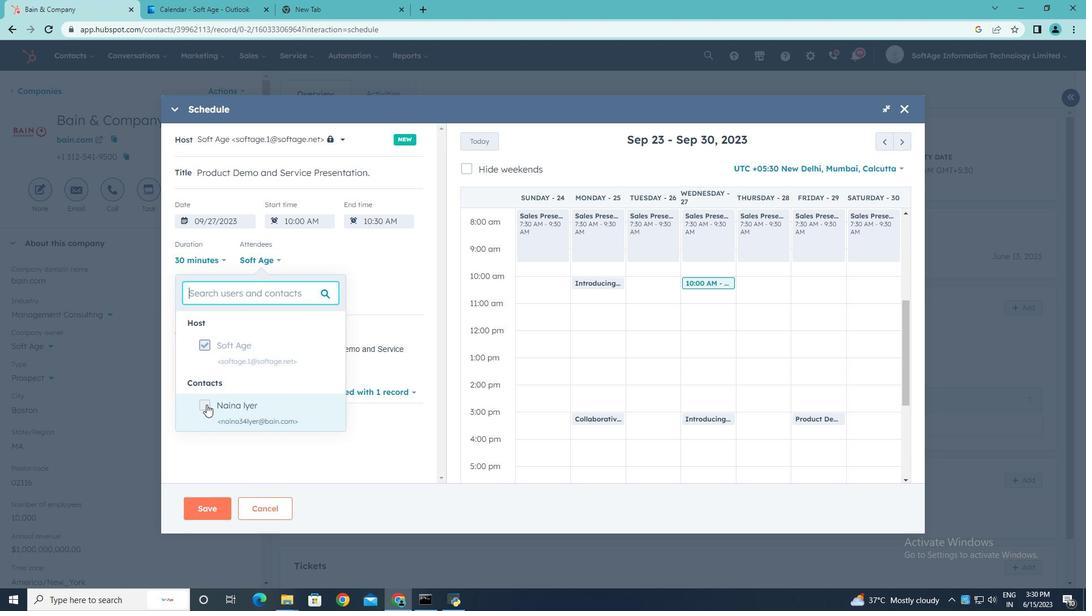 
Action: Mouse moved to (400, 445)
Screenshot: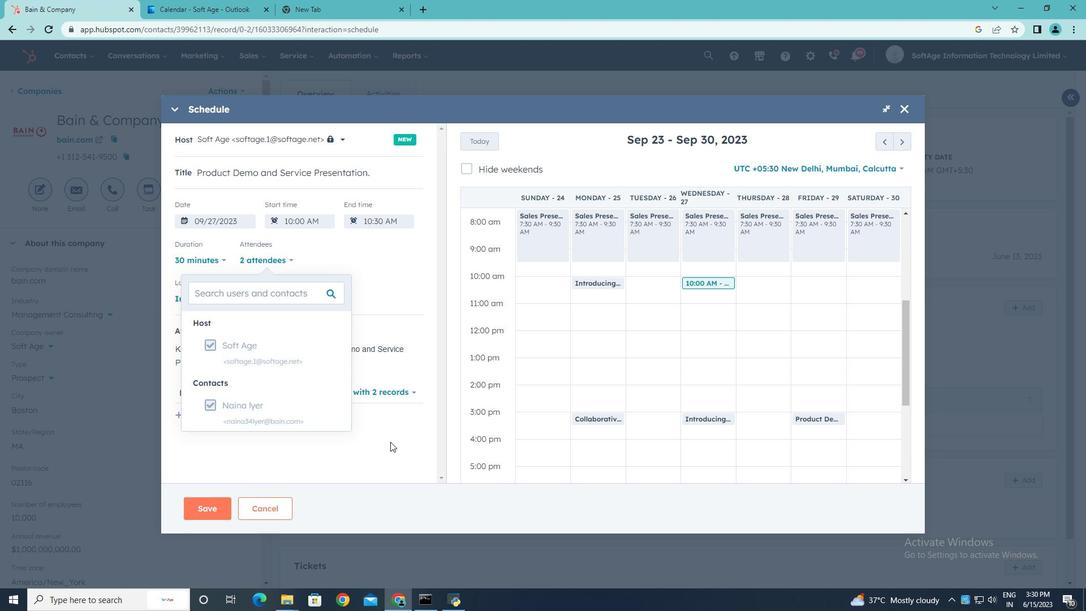
Action: Mouse pressed left at (400, 445)
Screenshot: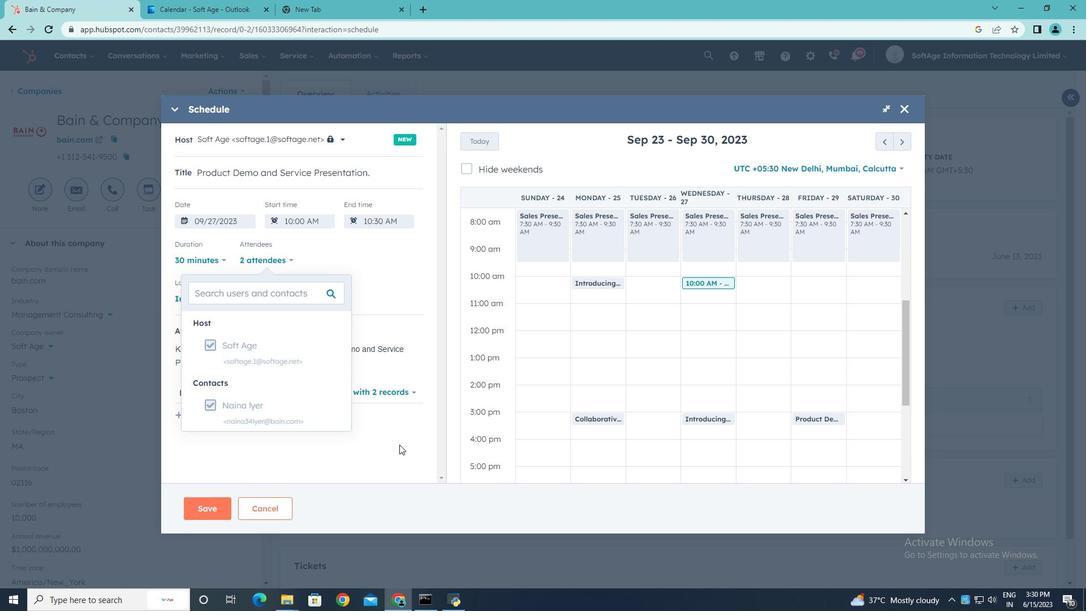 
Action: Mouse moved to (213, 506)
Screenshot: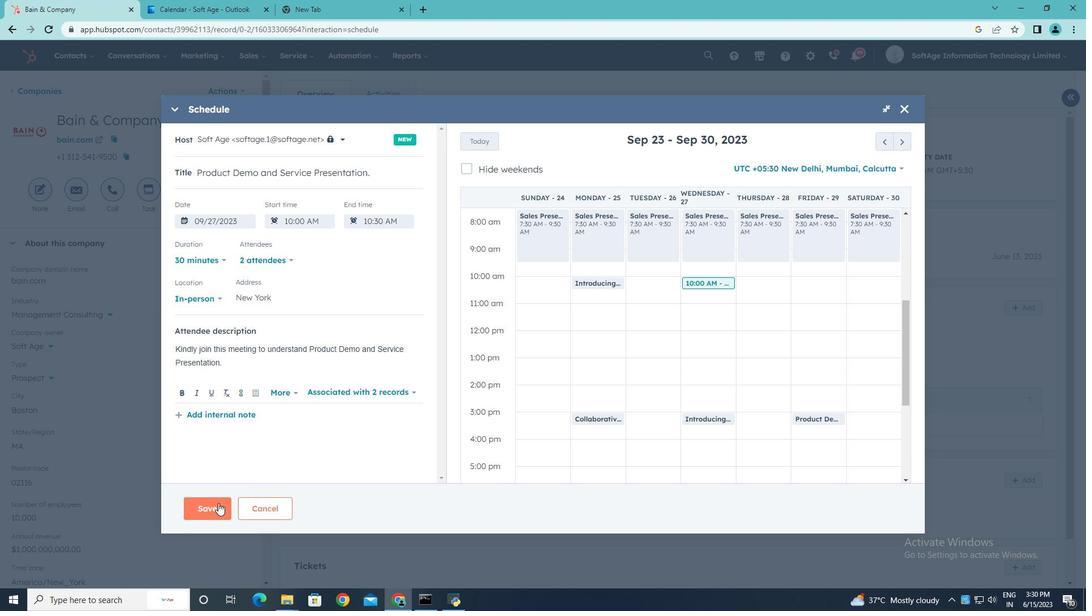 
Action: Mouse pressed left at (213, 506)
Screenshot: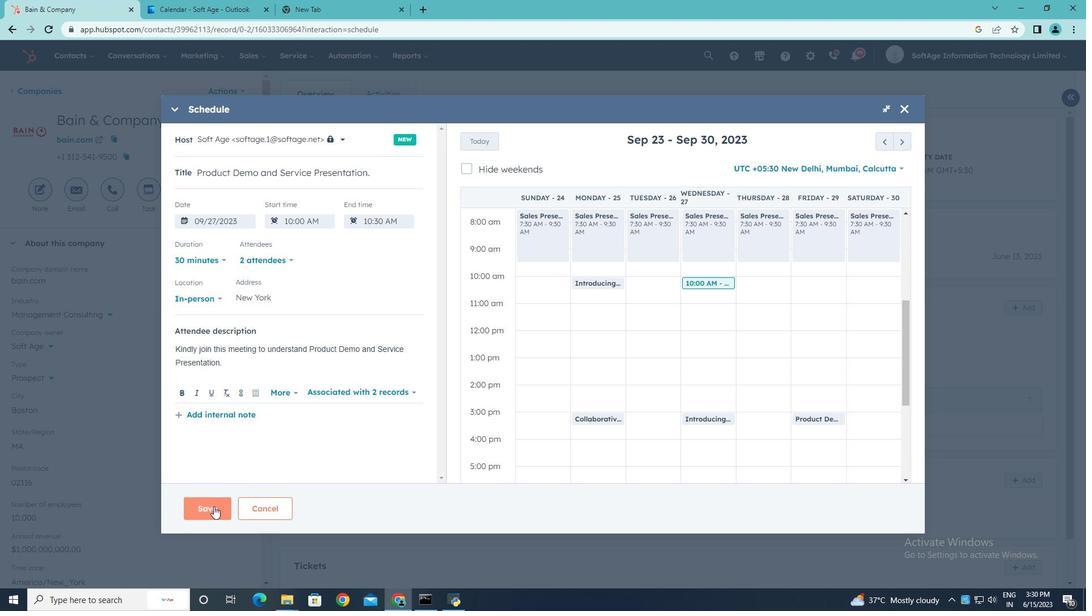 
